 Task: Enable the option "Enable wallpaper mode" for general video settings.
Action: Mouse moved to (101, 12)
Screenshot: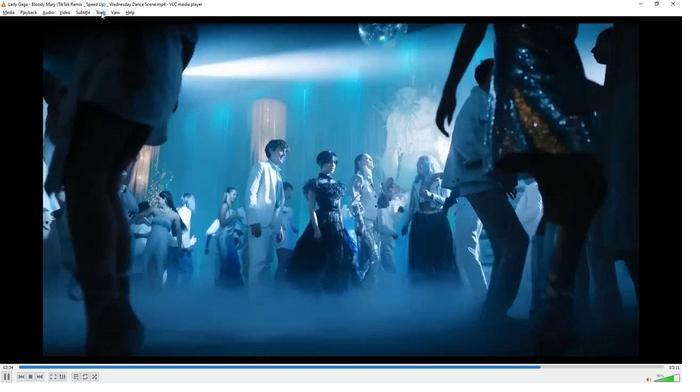 
Action: Mouse pressed left at (101, 12)
Screenshot: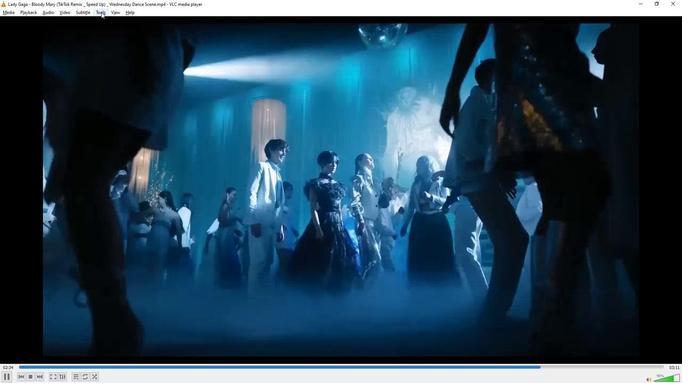
Action: Mouse moved to (114, 98)
Screenshot: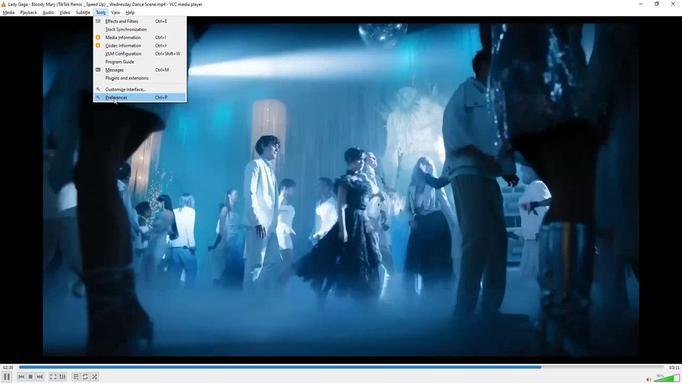 
Action: Mouse pressed left at (114, 98)
Screenshot: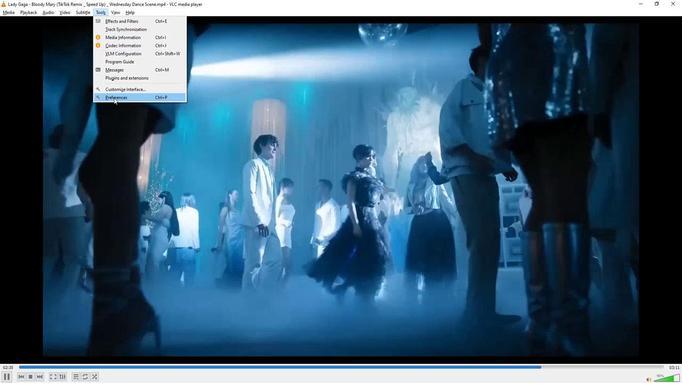 
Action: Mouse moved to (120, 294)
Screenshot: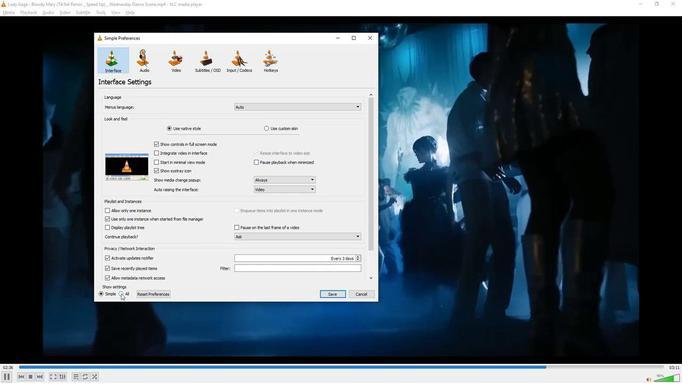 
Action: Mouse pressed left at (120, 294)
Screenshot: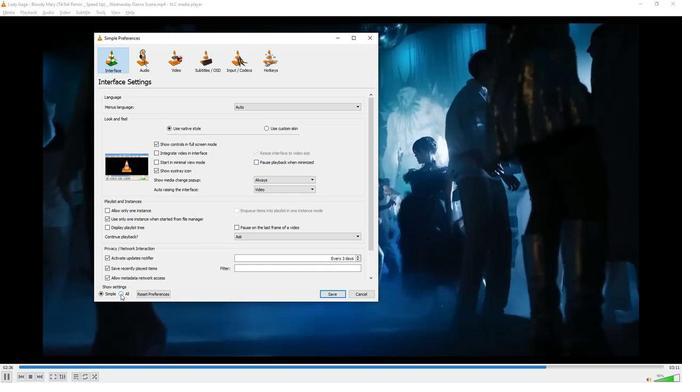 
Action: Mouse moved to (114, 227)
Screenshot: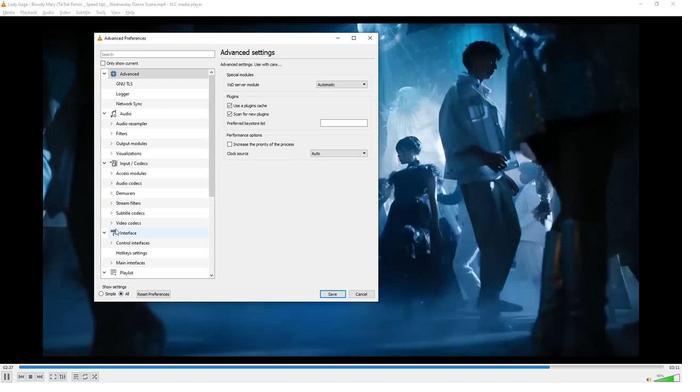 
Action: Mouse scrolled (114, 226) with delta (0, 0)
Screenshot: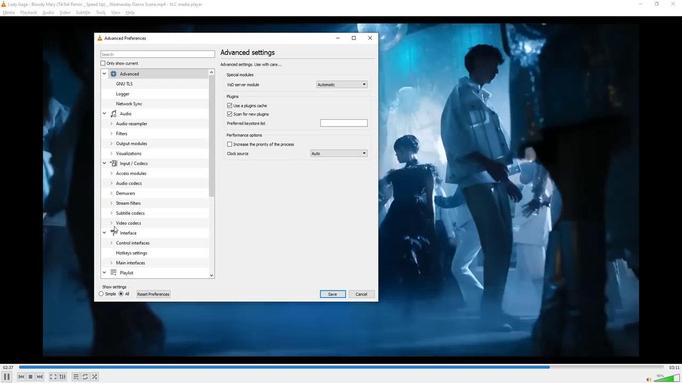 
Action: Mouse scrolled (114, 226) with delta (0, 0)
Screenshot: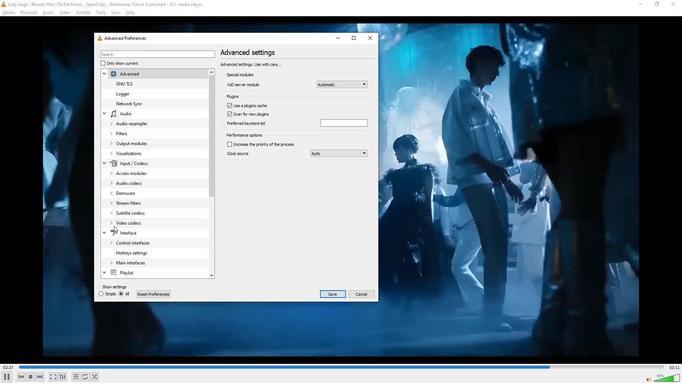 
Action: Mouse scrolled (114, 226) with delta (0, 0)
Screenshot: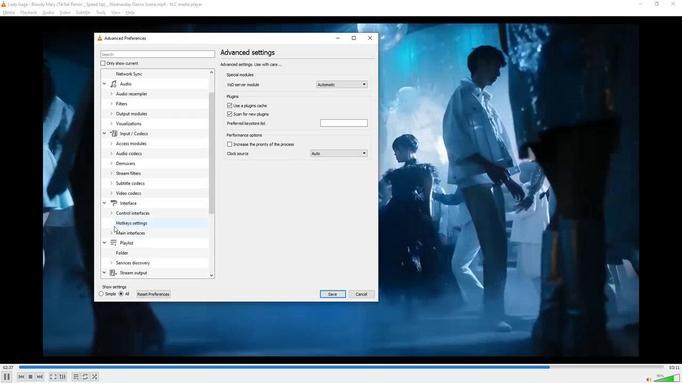 
Action: Mouse scrolled (114, 226) with delta (0, 0)
Screenshot: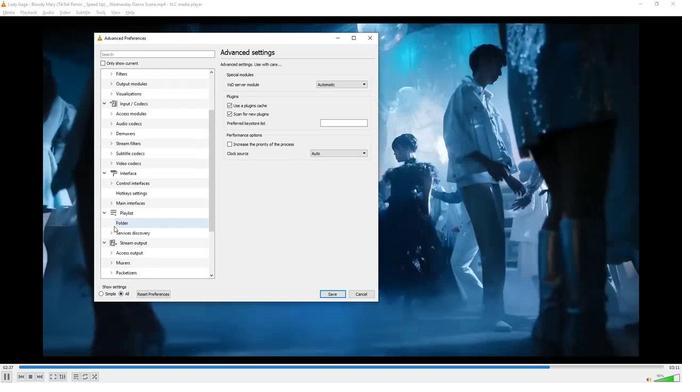 
Action: Mouse scrolled (114, 226) with delta (0, 0)
Screenshot: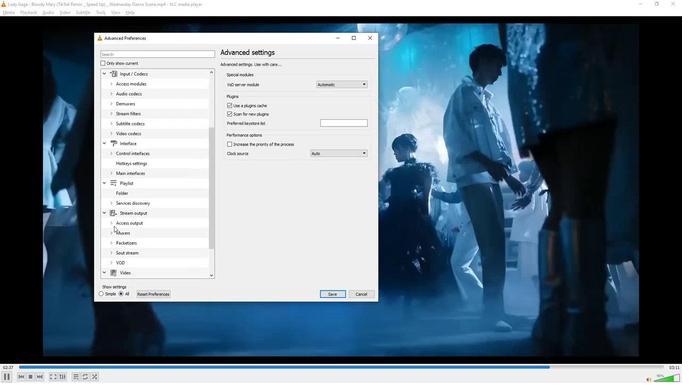 
Action: Mouse scrolled (114, 226) with delta (0, 0)
Screenshot: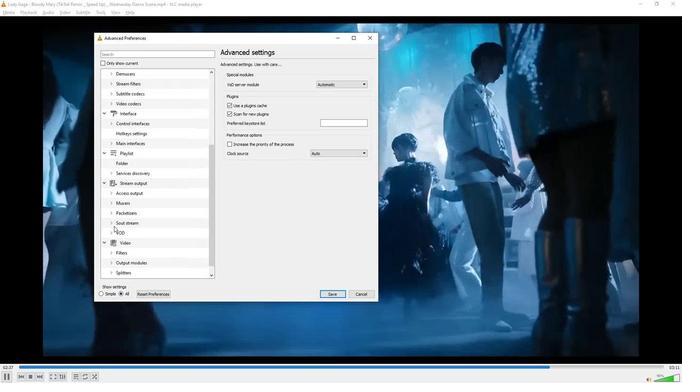 
Action: Mouse scrolled (114, 226) with delta (0, 0)
Screenshot: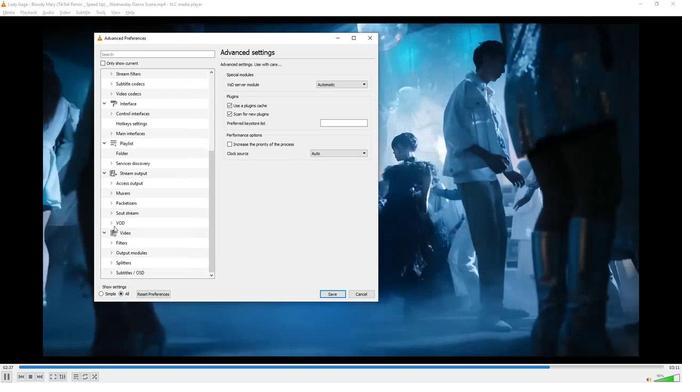 
Action: Mouse moved to (117, 232)
Screenshot: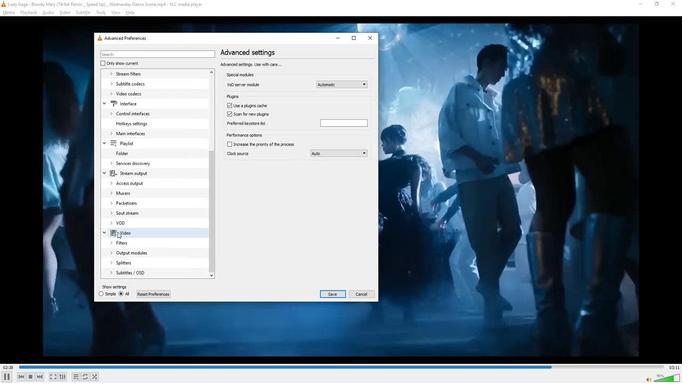 
Action: Mouse pressed left at (117, 232)
Screenshot: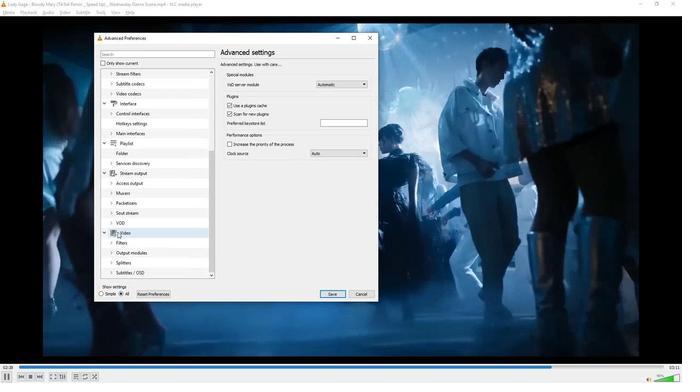 
Action: Mouse moved to (223, 160)
Screenshot: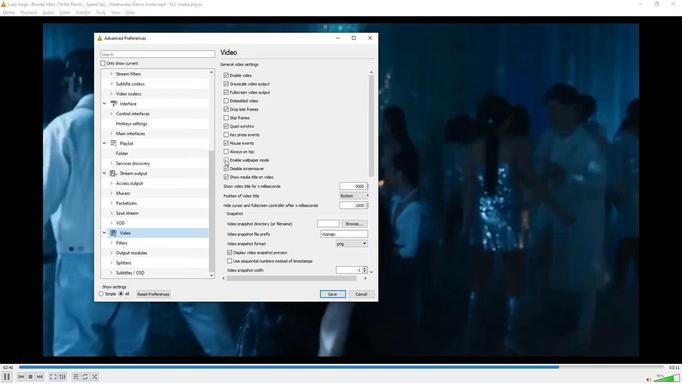 
Action: Mouse pressed left at (223, 160)
Screenshot: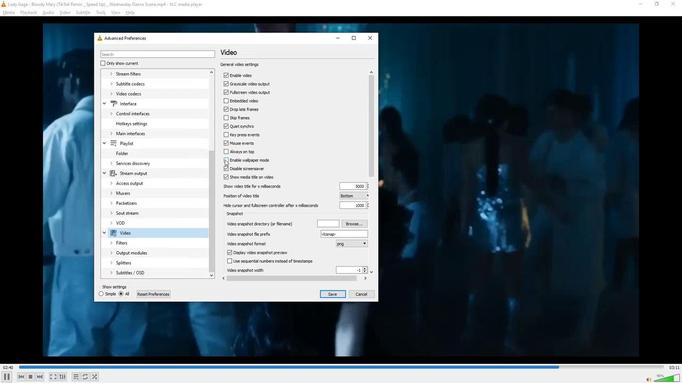 
Action: Mouse moved to (322, 150)
Screenshot: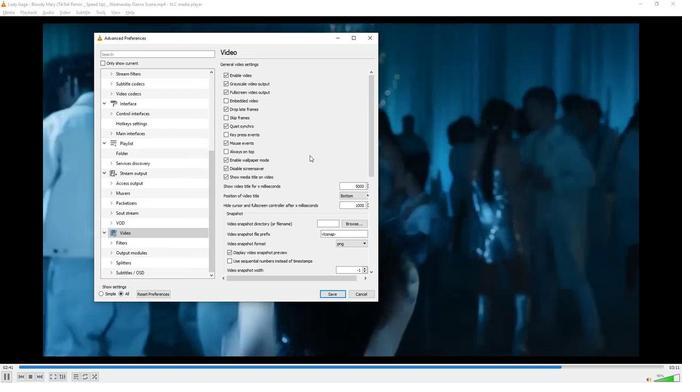 
